 Task: Create a due date automation trigger when advanced on, on the wednesday of the week before a card is due add dates due in more than 1 working days at 11:00 AM.
Action: Mouse moved to (1014, 120)
Screenshot: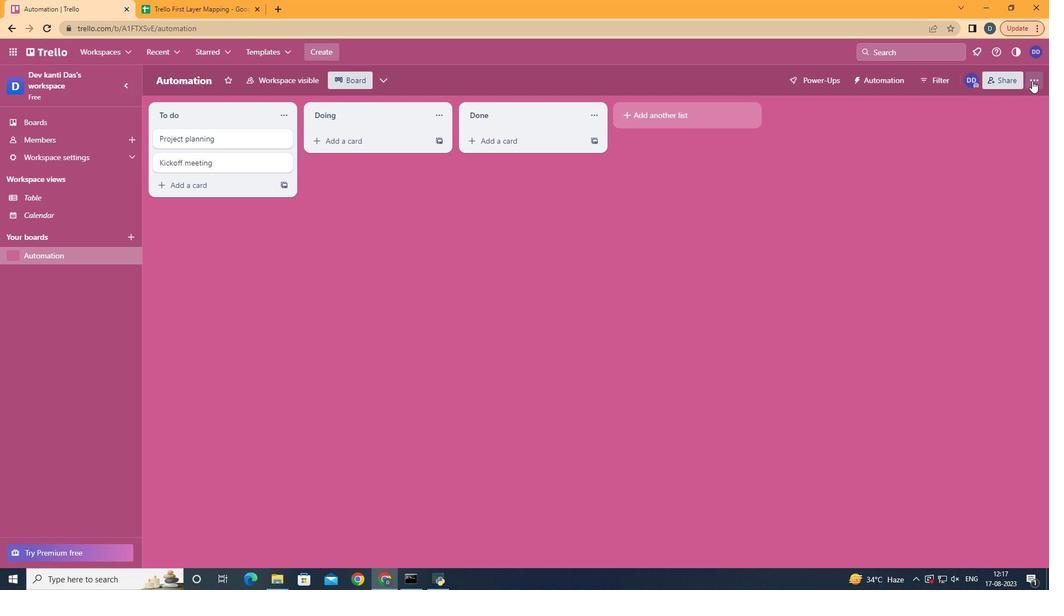 
Action: Mouse pressed left at (1014, 120)
Screenshot: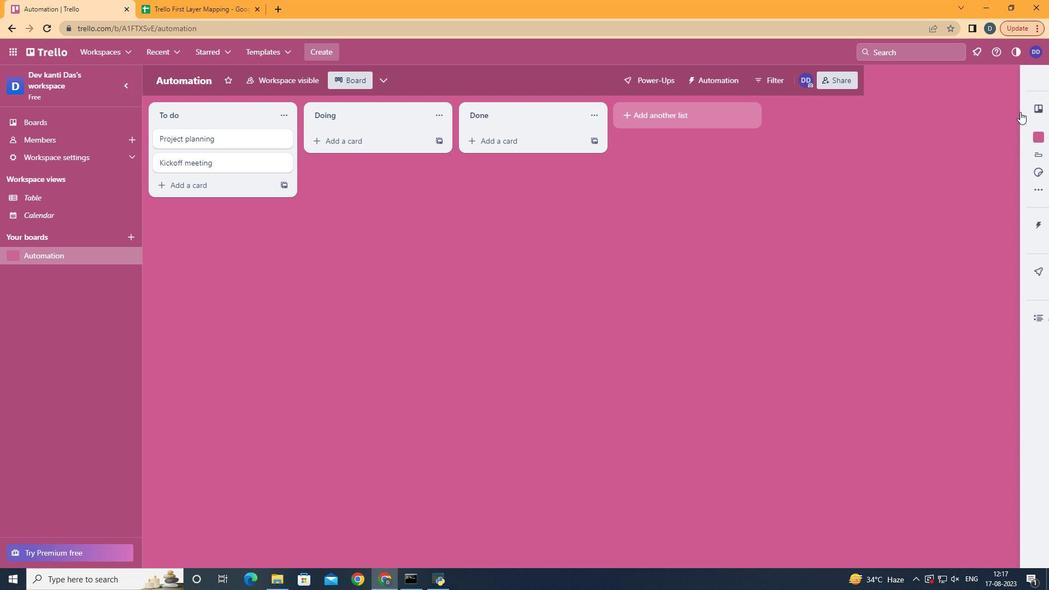 
Action: Mouse moved to (955, 244)
Screenshot: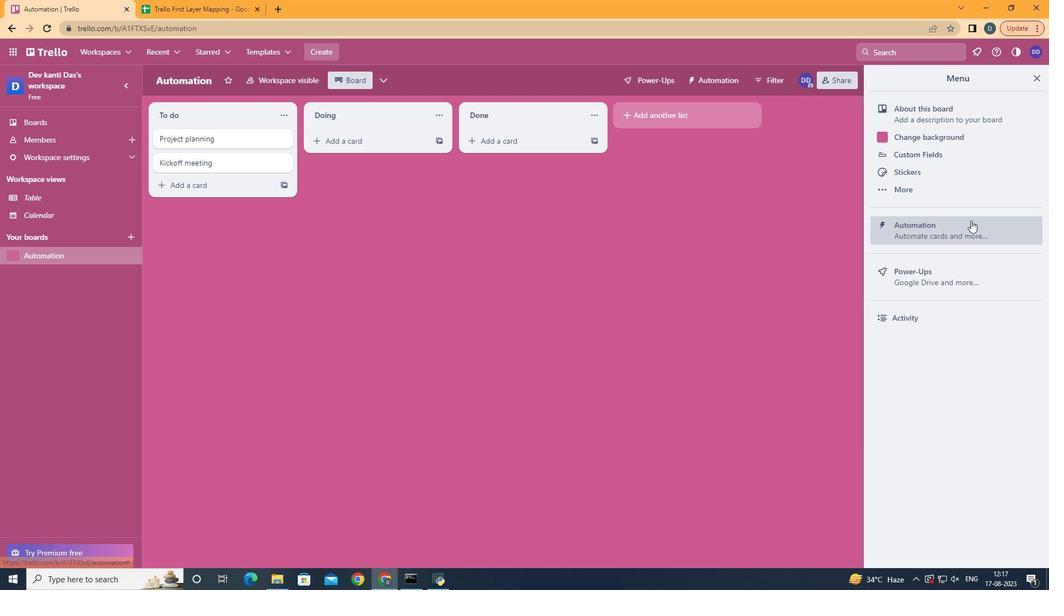 
Action: Mouse pressed left at (955, 244)
Screenshot: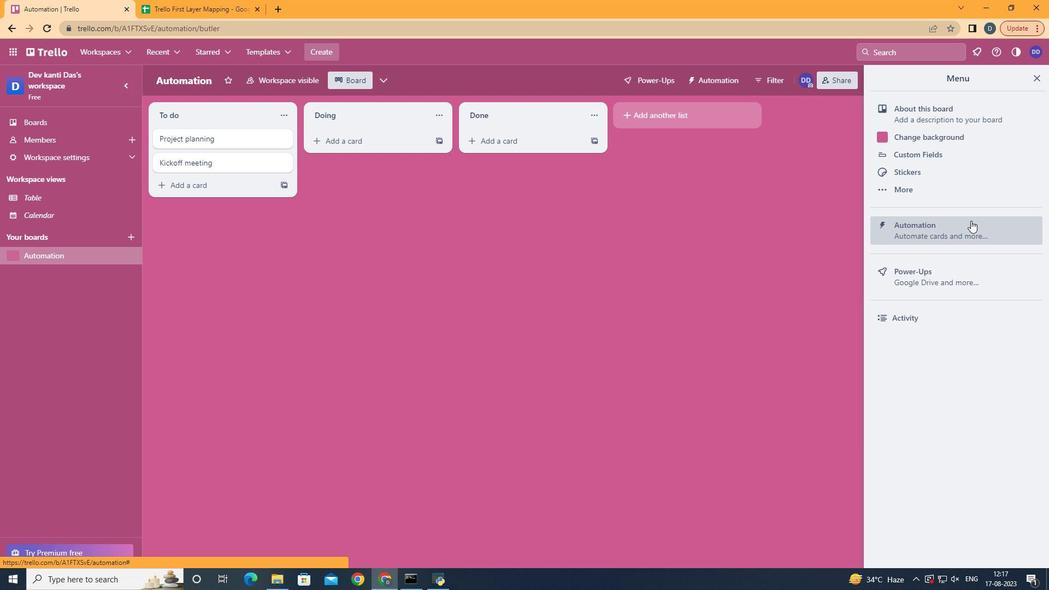 
Action: Mouse moved to (219, 254)
Screenshot: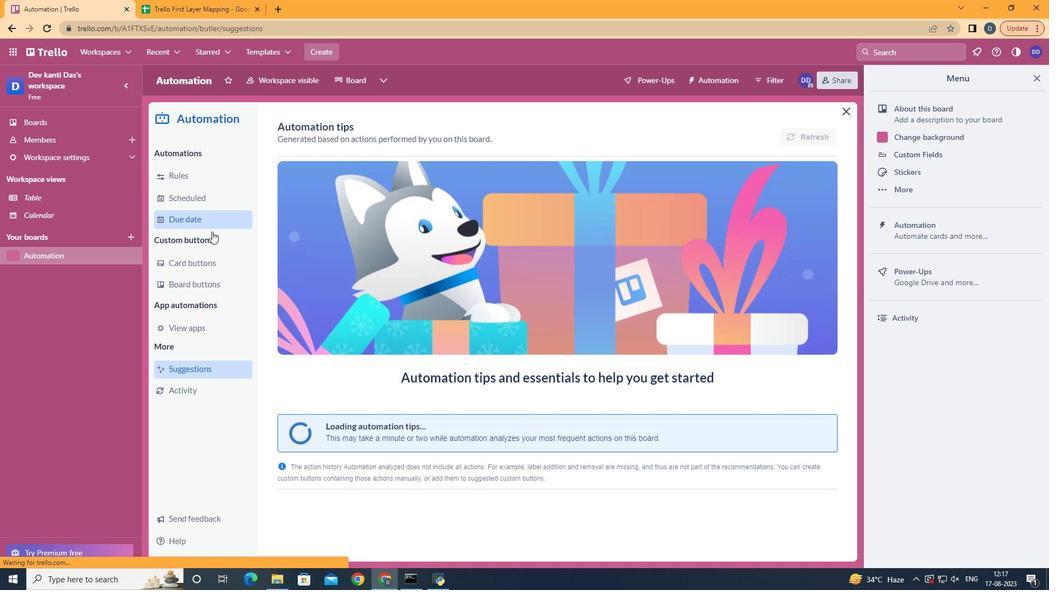 
Action: Mouse pressed left at (219, 254)
Screenshot: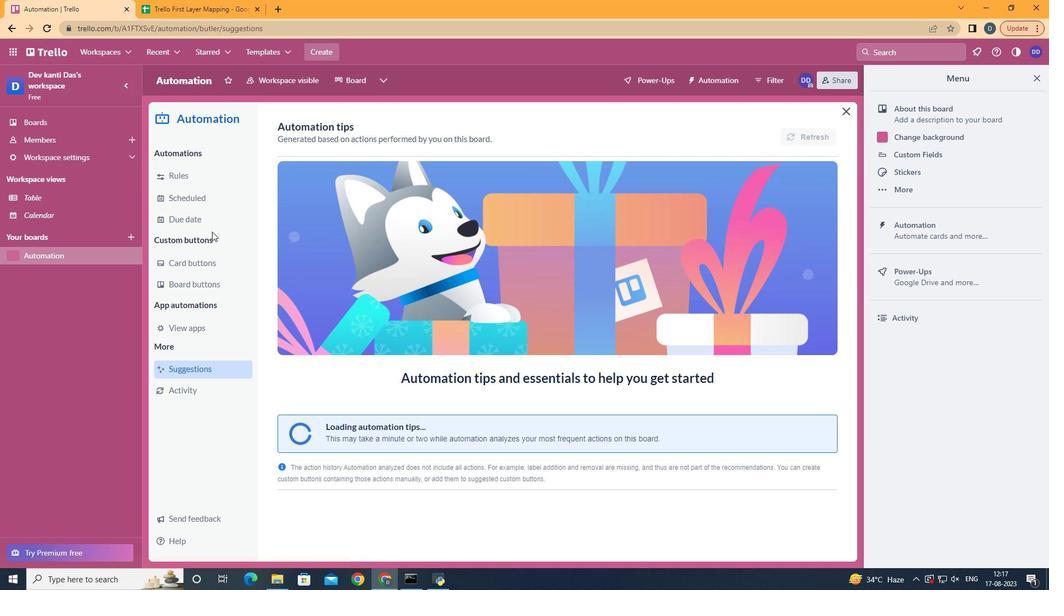 
Action: Mouse moved to (219, 247)
Screenshot: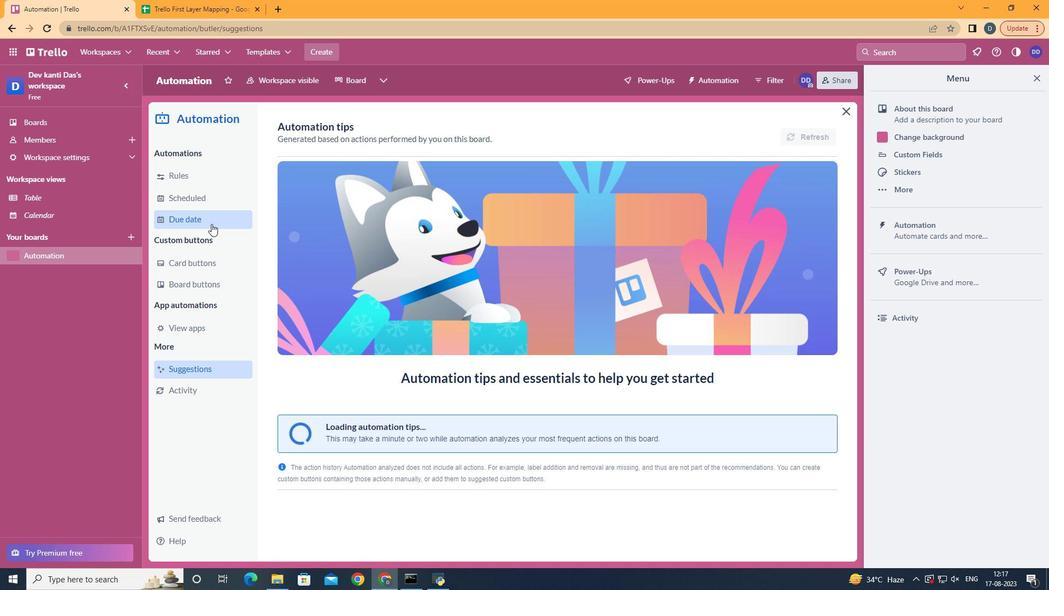 
Action: Mouse pressed left at (219, 247)
Screenshot: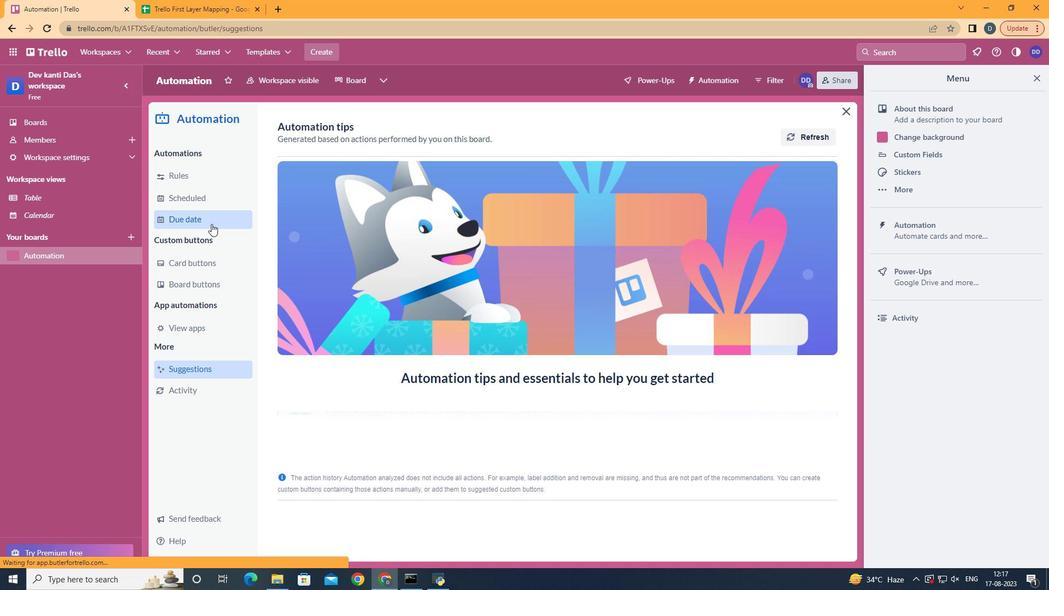 
Action: Mouse moved to (748, 170)
Screenshot: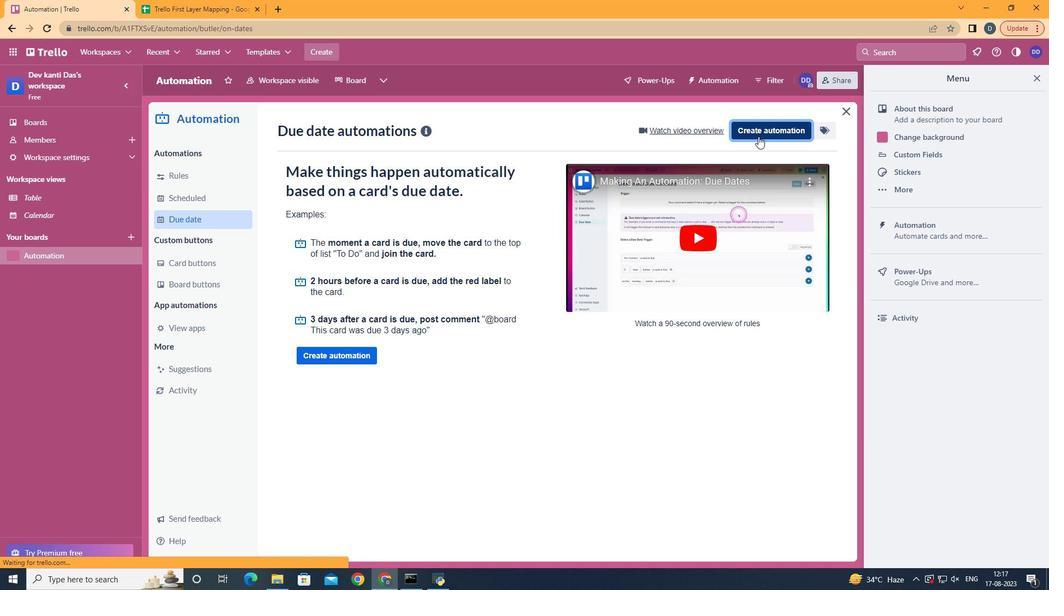 
Action: Mouse pressed left at (748, 170)
Screenshot: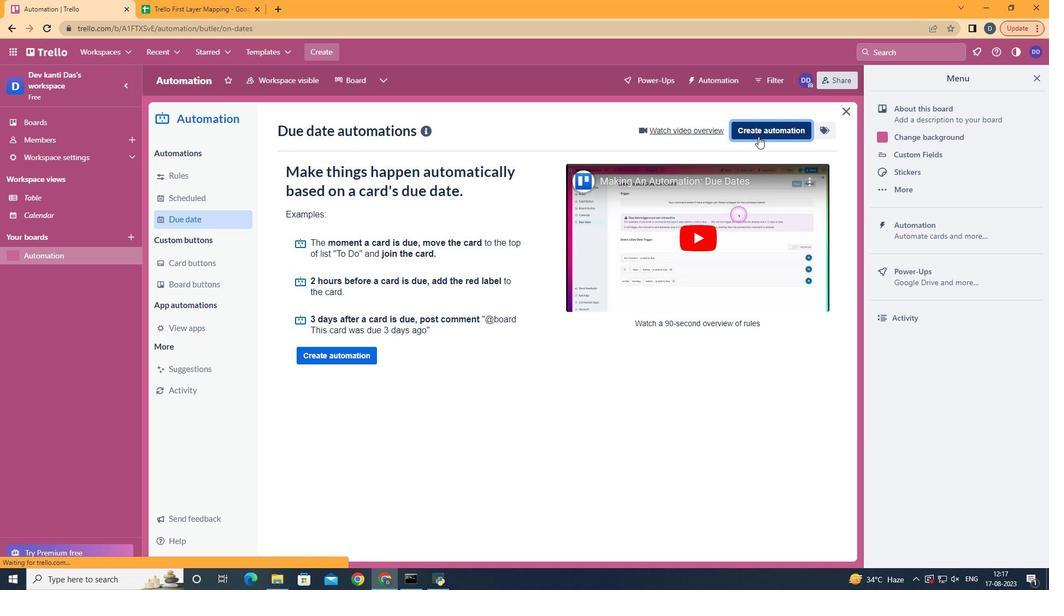 
Action: Mouse moved to (631, 262)
Screenshot: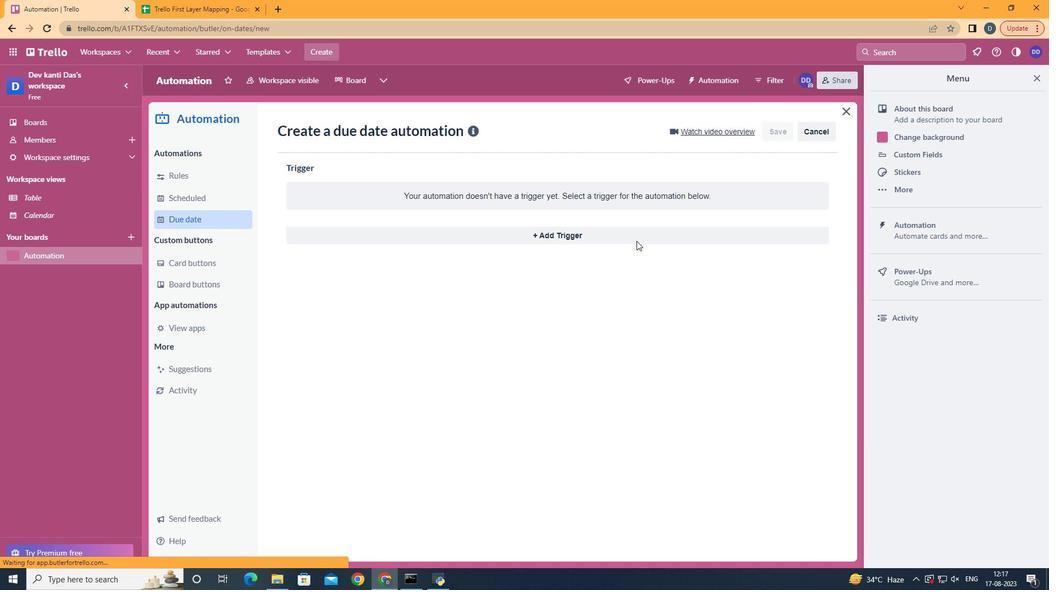 
Action: Mouse pressed left at (631, 262)
Screenshot: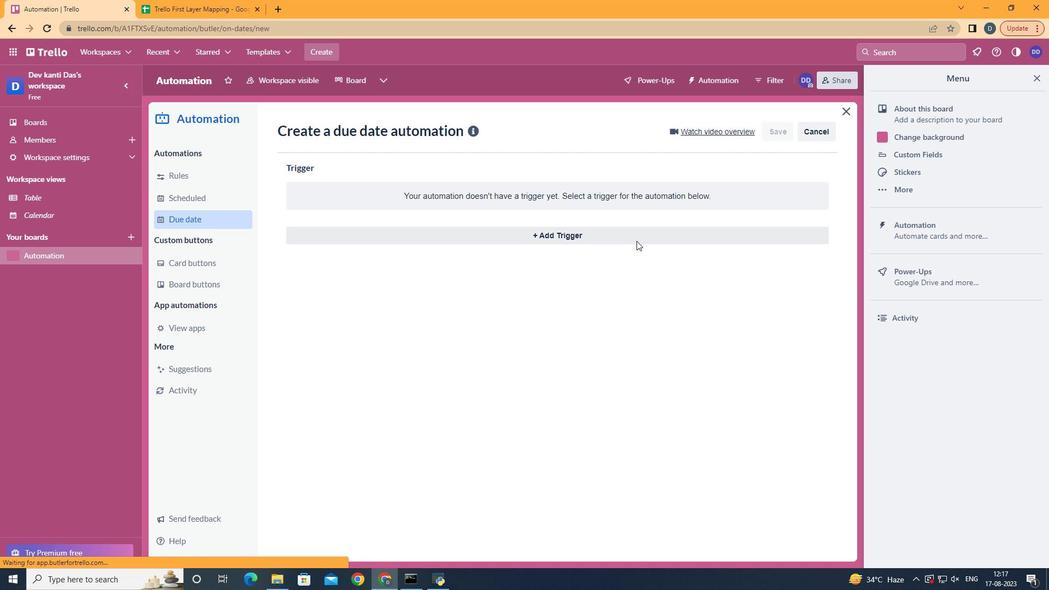 
Action: Mouse moved to (366, 336)
Screenshot: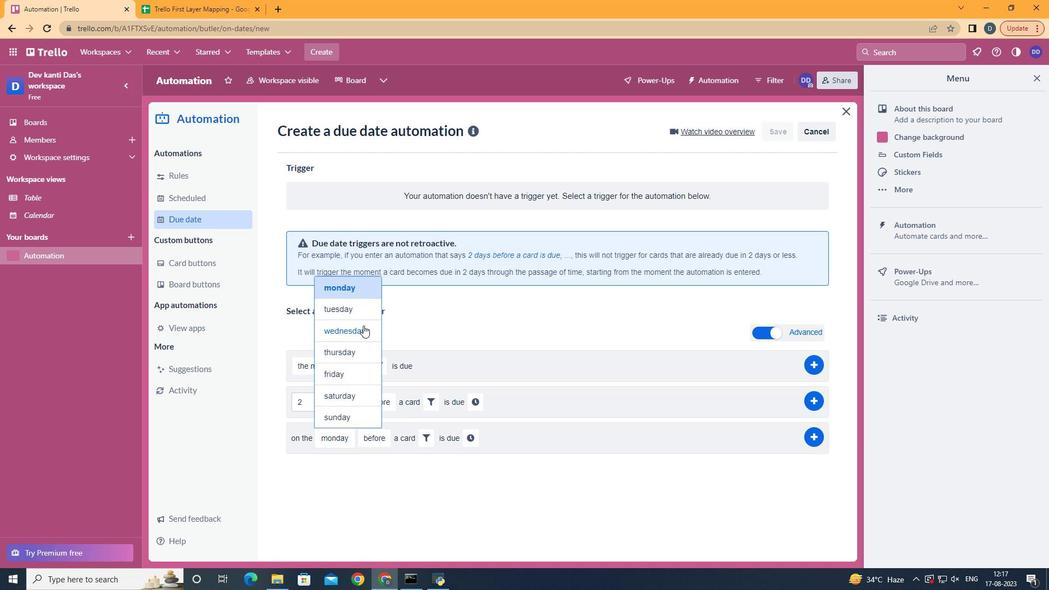 
Action: Mouse pressed left at (366, 336)
Screenshot: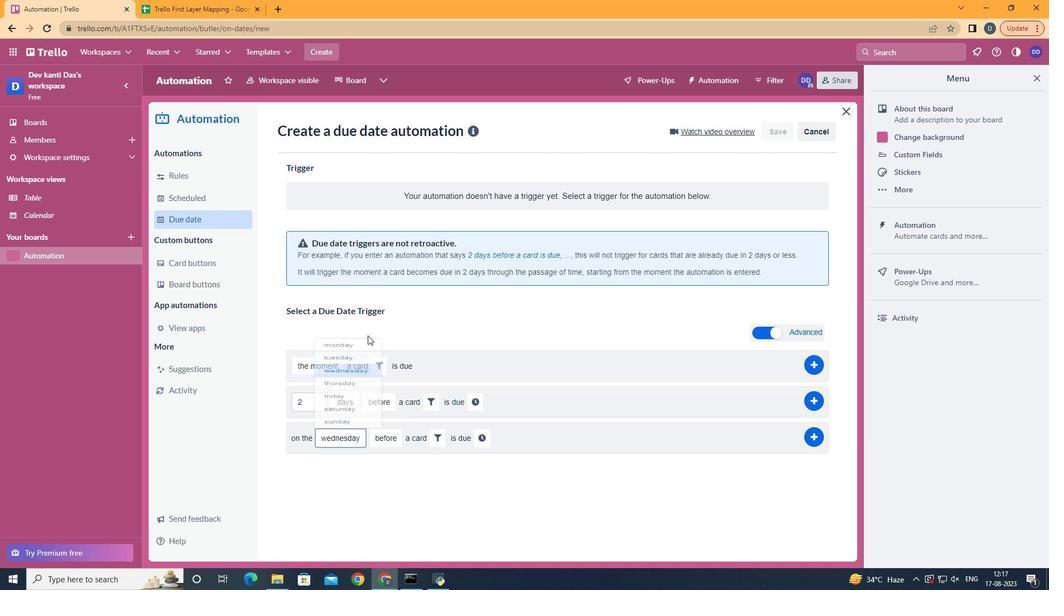 
Action: Mouse moved to (409, 511)
Screenshot: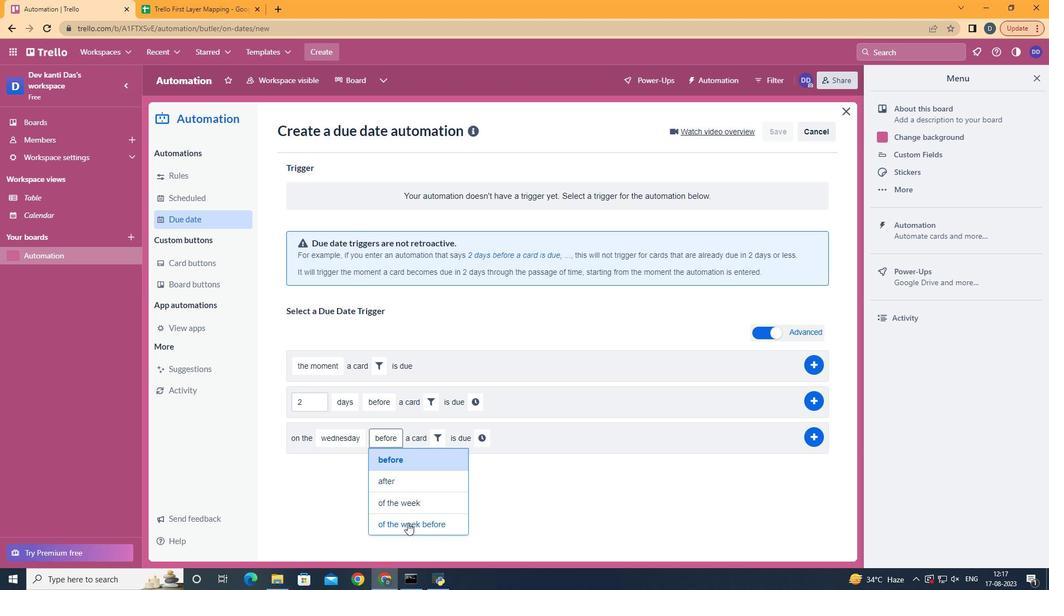 
Action: Mouse pressed left at (409, 511)
Screenshot: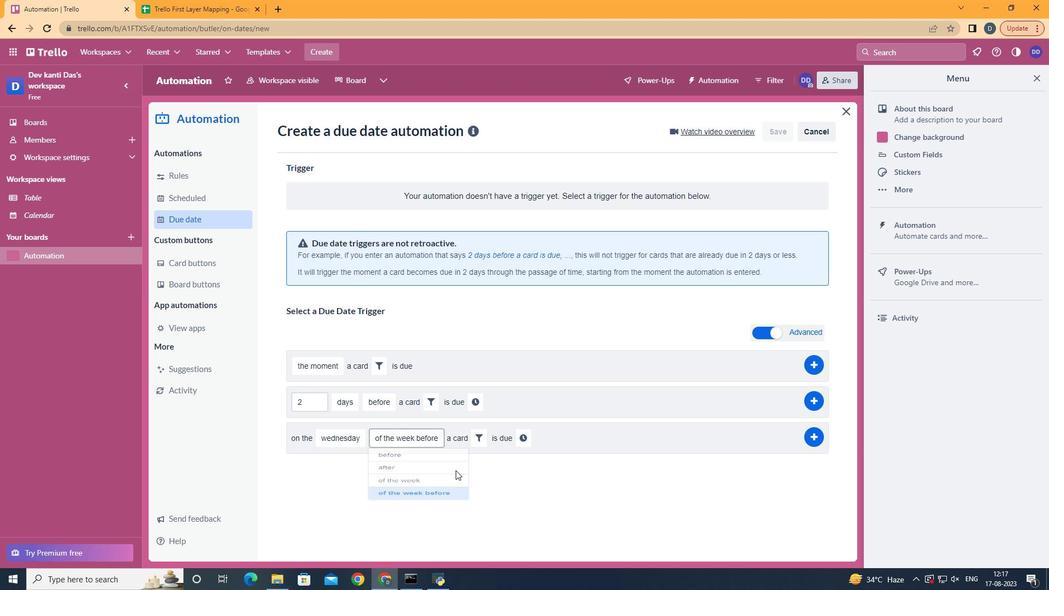 
Action: Mouse moved to (480, 433)
Screenshot: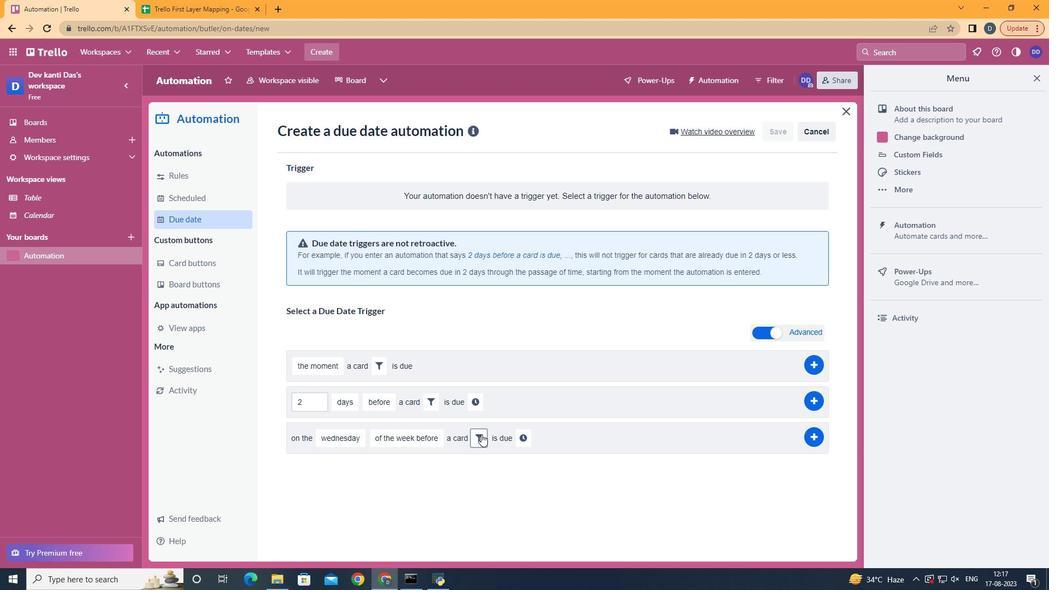 
Action: Mouse pressed left at (480, 433)
Screenshot: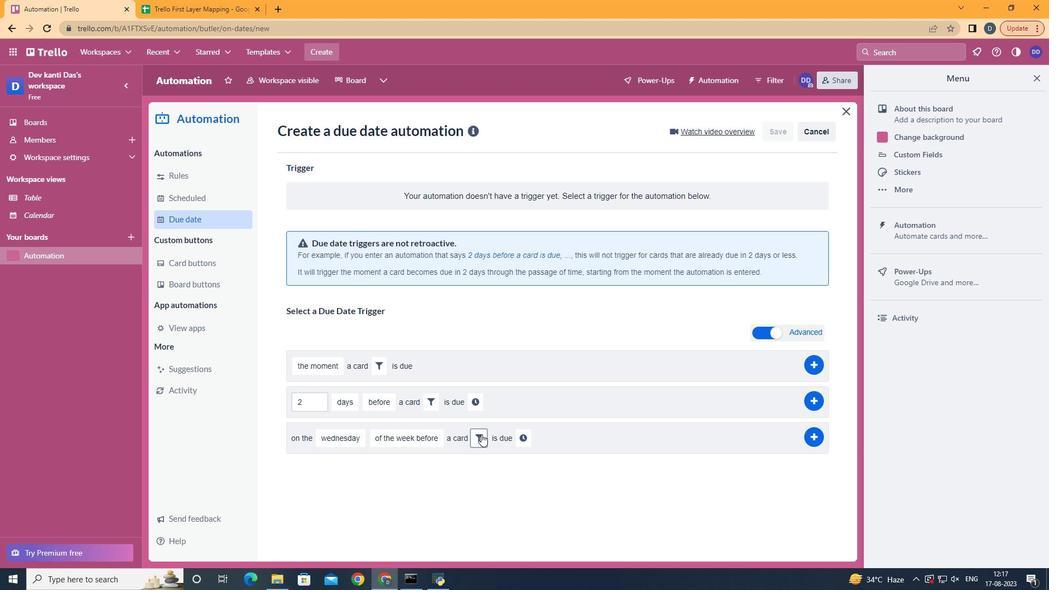 
Action: Mouse moved to (531, 469)
Screenshot: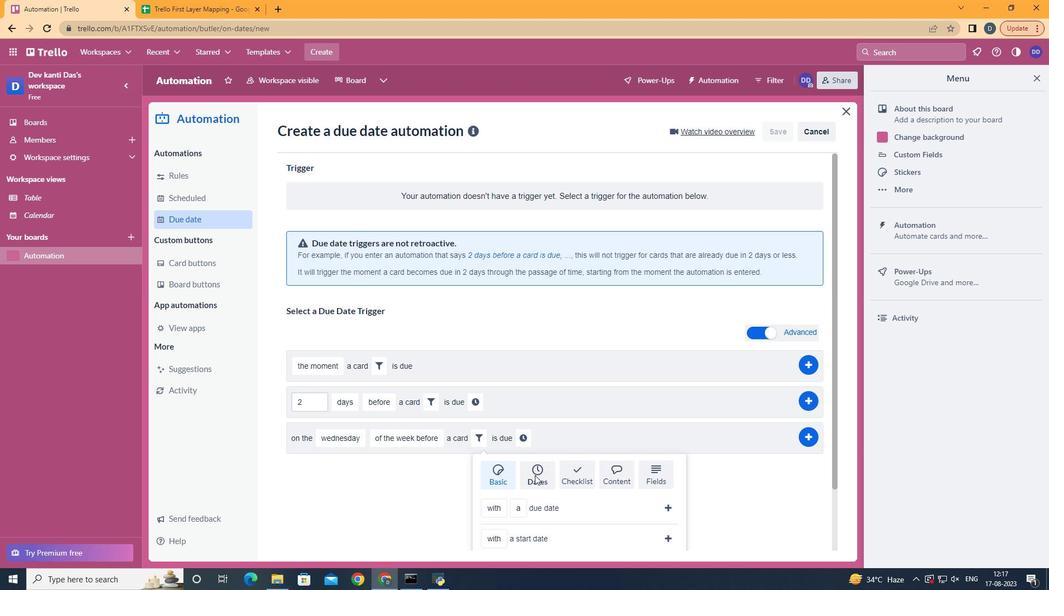
Action: Mouse pressed left at (531, 469)
Screenshot: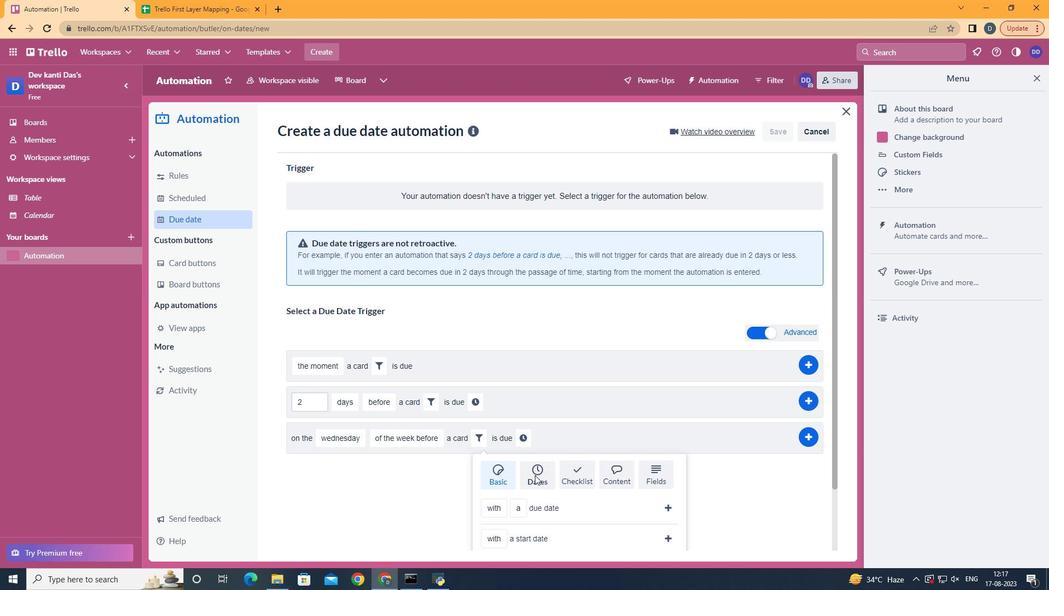 
Action: Mouse moved to (533, 469)
Screenshot: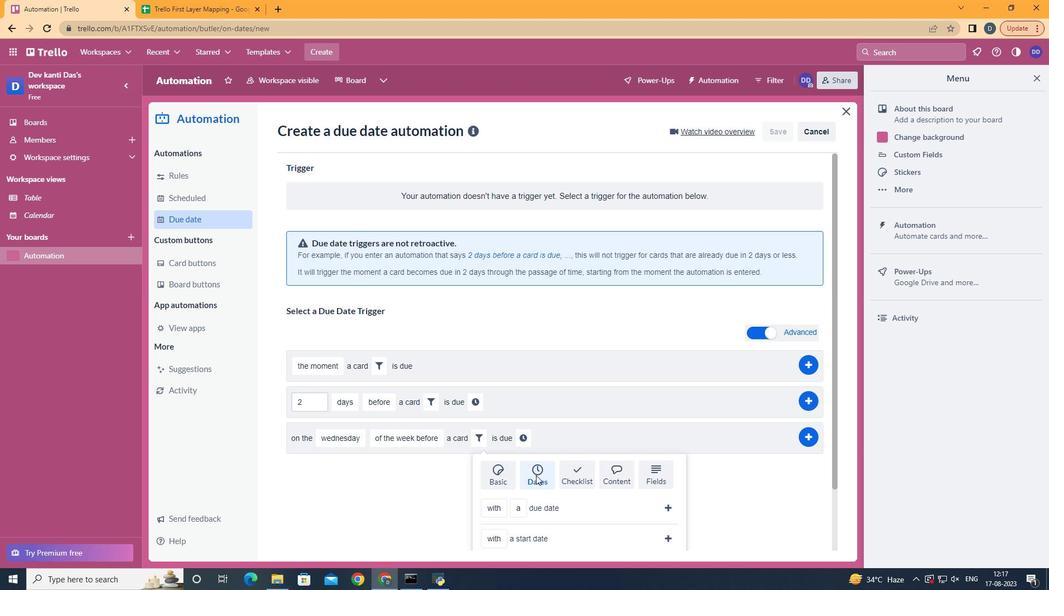 
Action: Mouse scrolled (533, 468) with delta (0, 0)
Screenshot: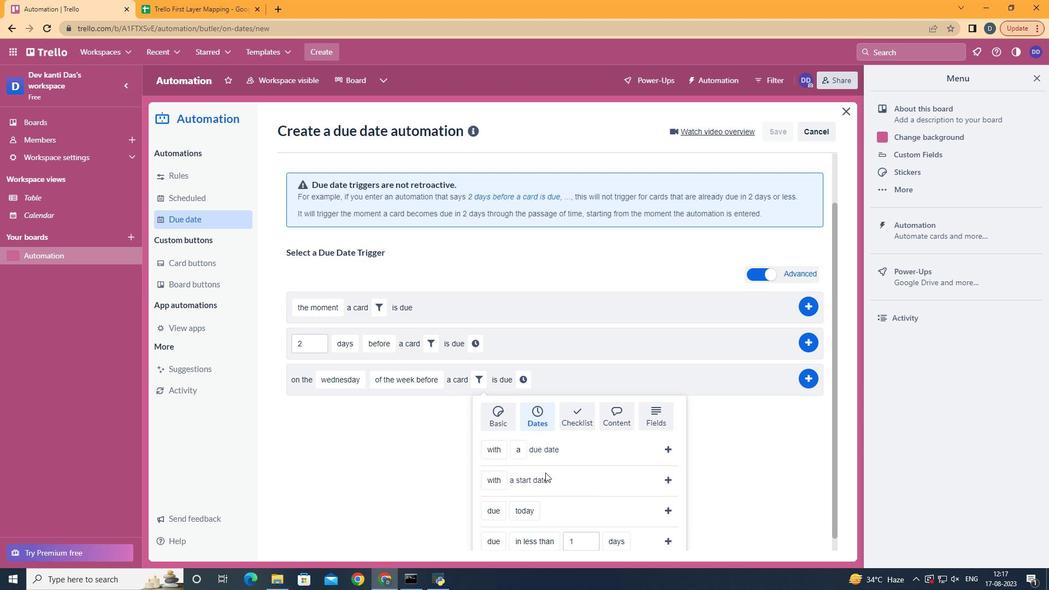 
Action: Mouse scrolled (533, 468) with delta (0, 0)
Screenshot: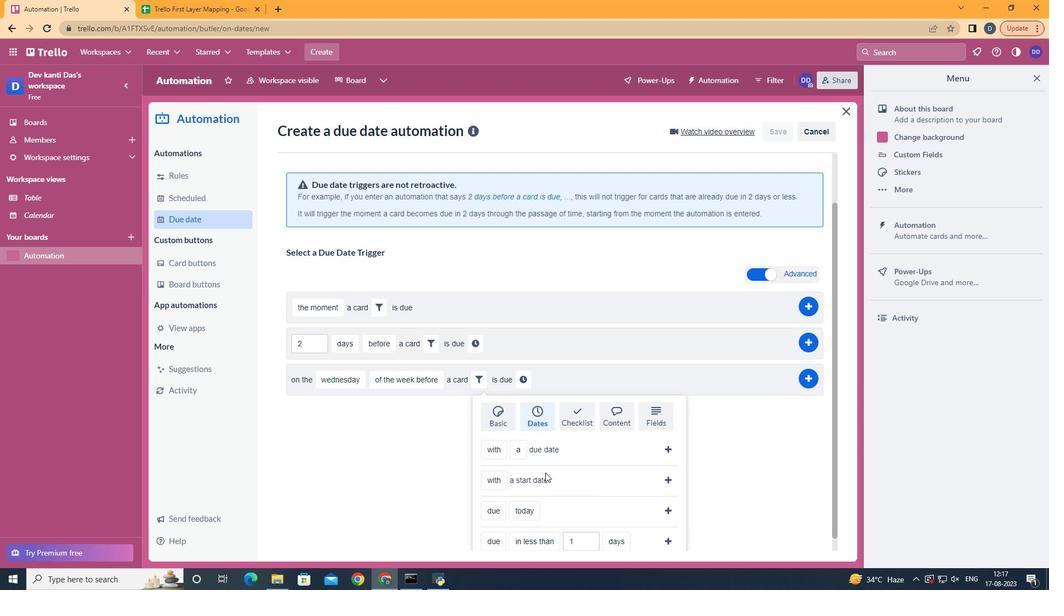 
Action: Mouse scrolled (533, 468) with delta (0, 0)
Screenshot: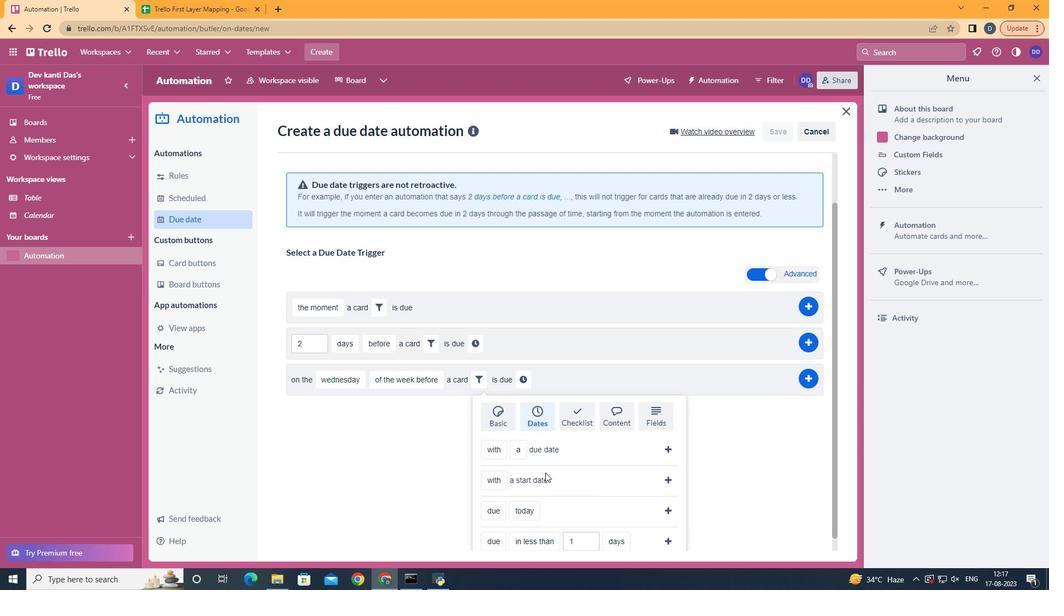 
Action: Mouse scrolled (533, 468) with delta (0, 0)
Screenshot: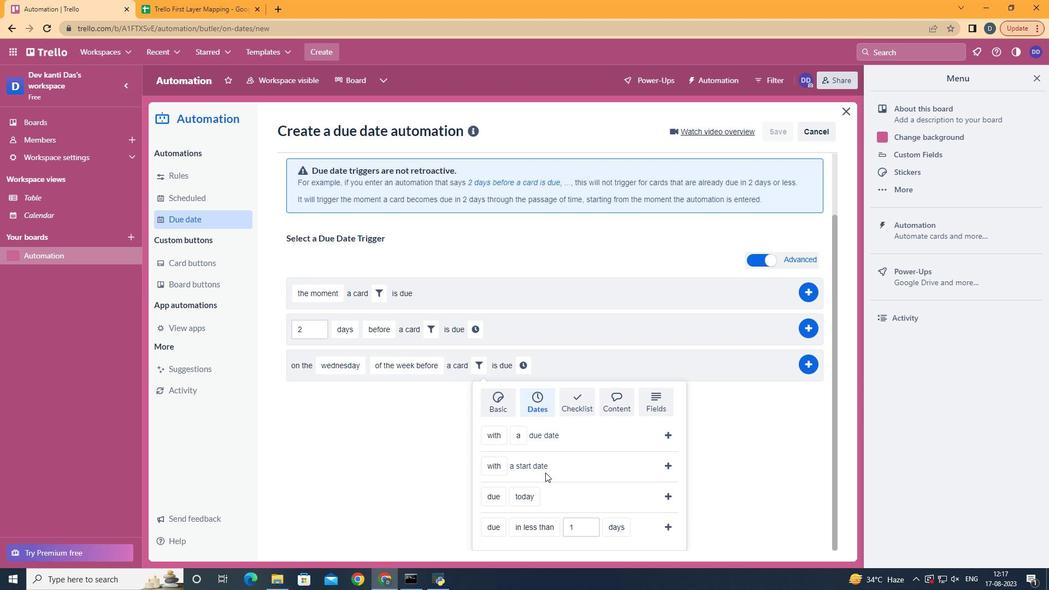 
Action: Mouse scrolled (533, 468) with delta (0, 0)
Screenshot: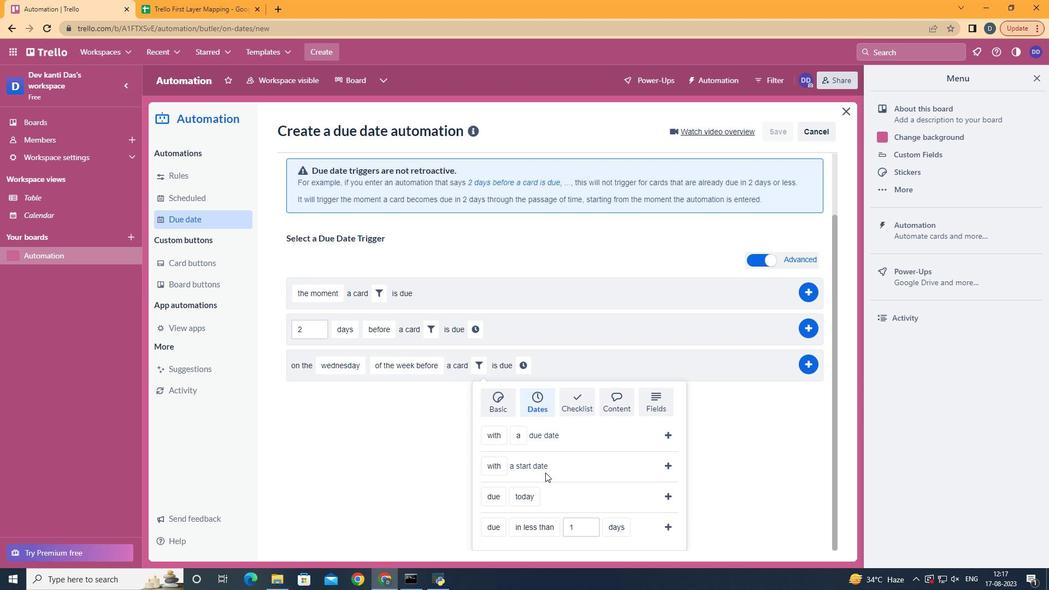 
Action: Mouse moved to (552, 456)
Screenshot: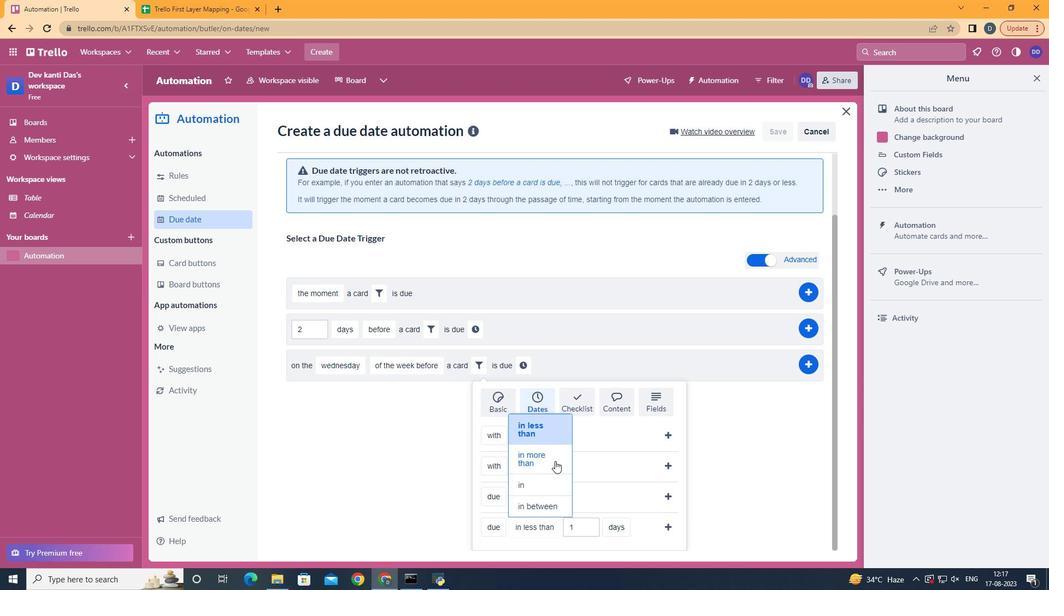 
Action: Mouse pressed left at (552, 456)
Screenshot: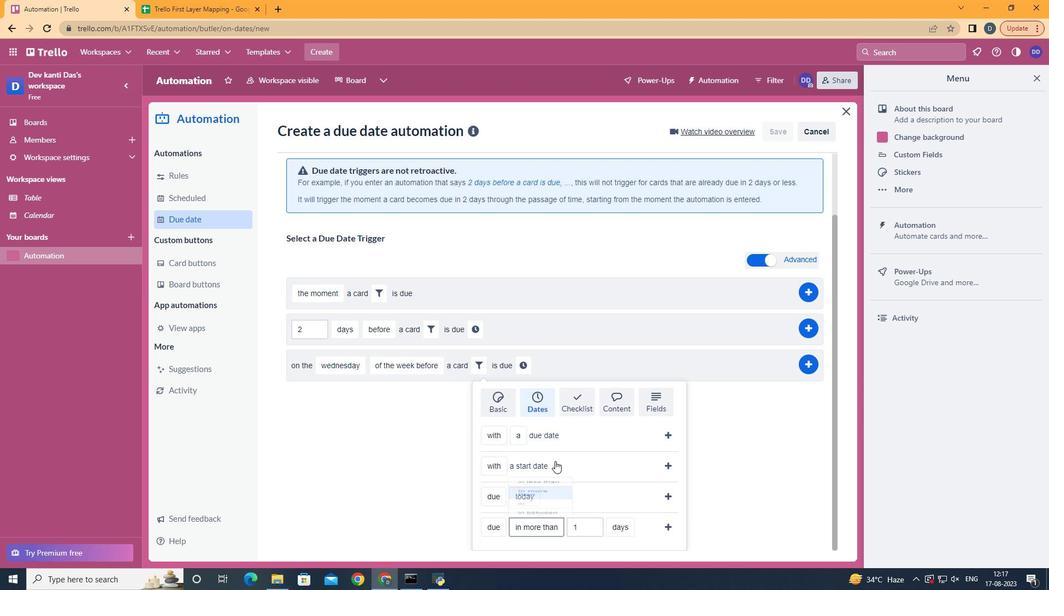 
Action: Mouse moved to (618, 499)
Screenshot: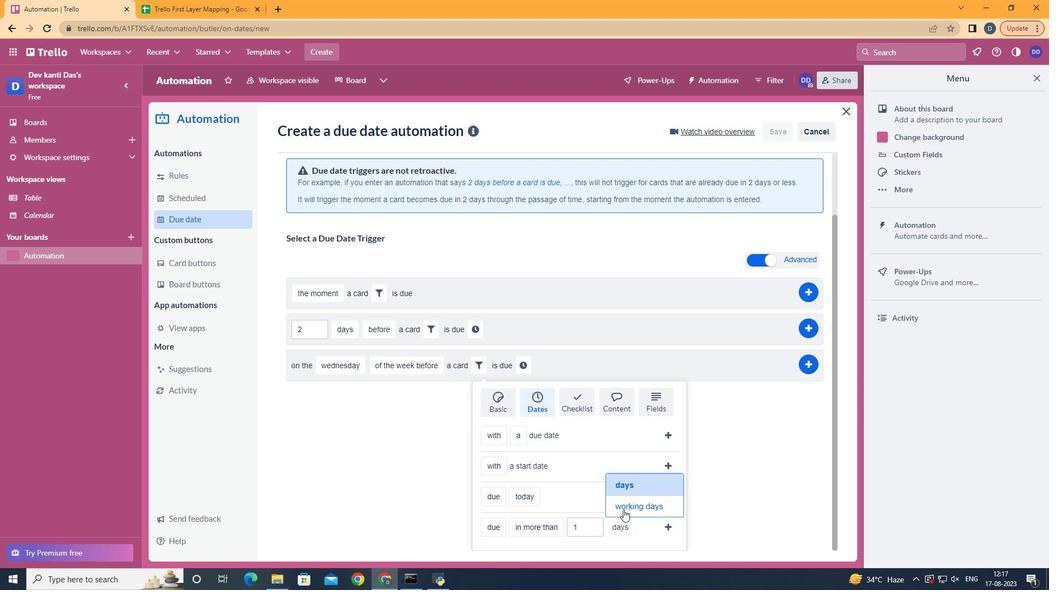 
Action: Mouse pressed left at (618, 499)
Screenshot: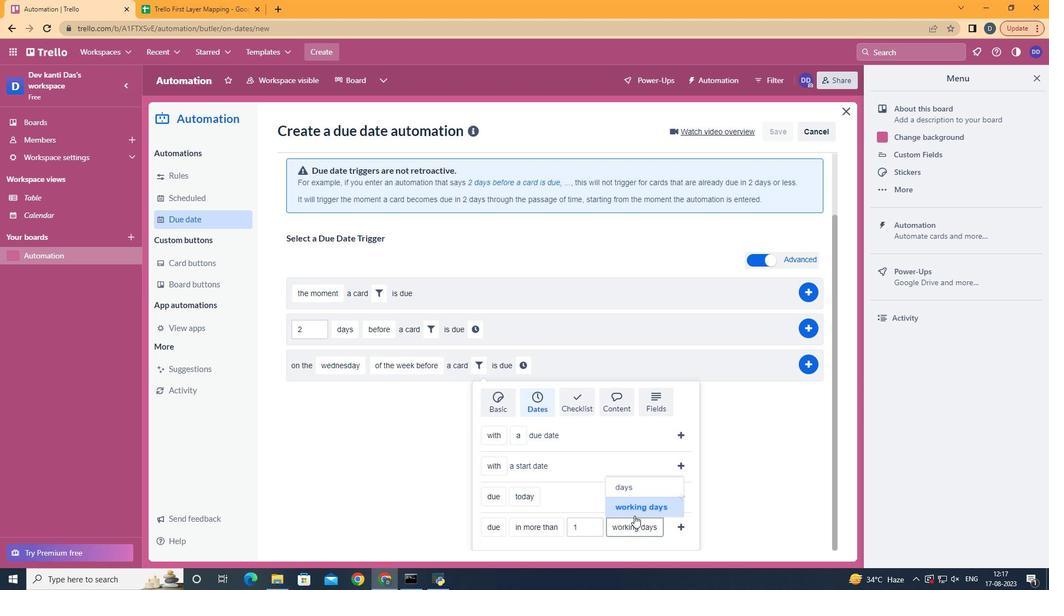 
Action: Mouse moved to (669, 513)
Screenshot: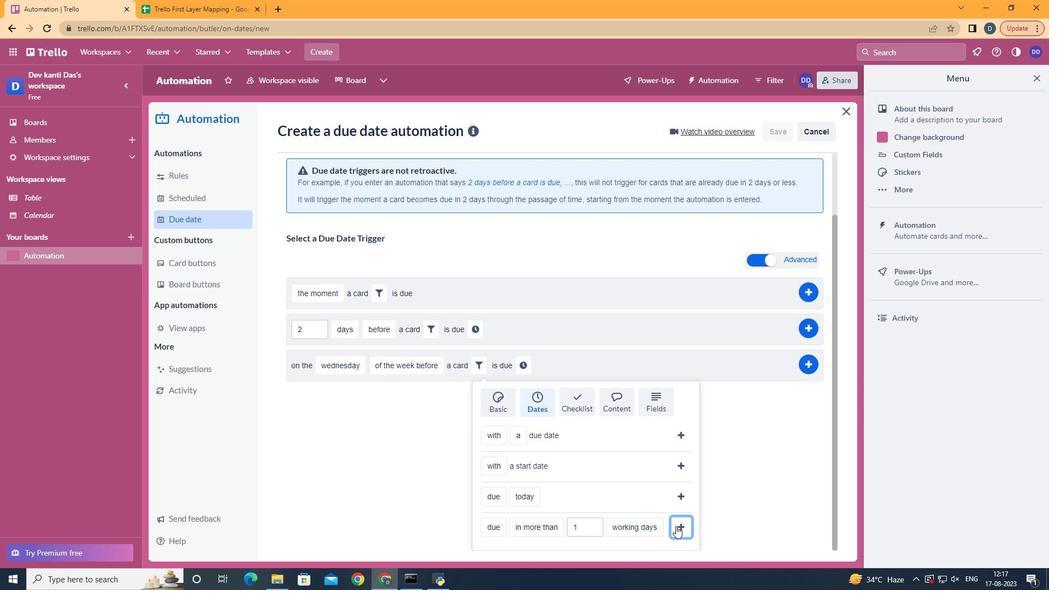 
Action: Mouse pressed left at (669, 513)
Screenshot: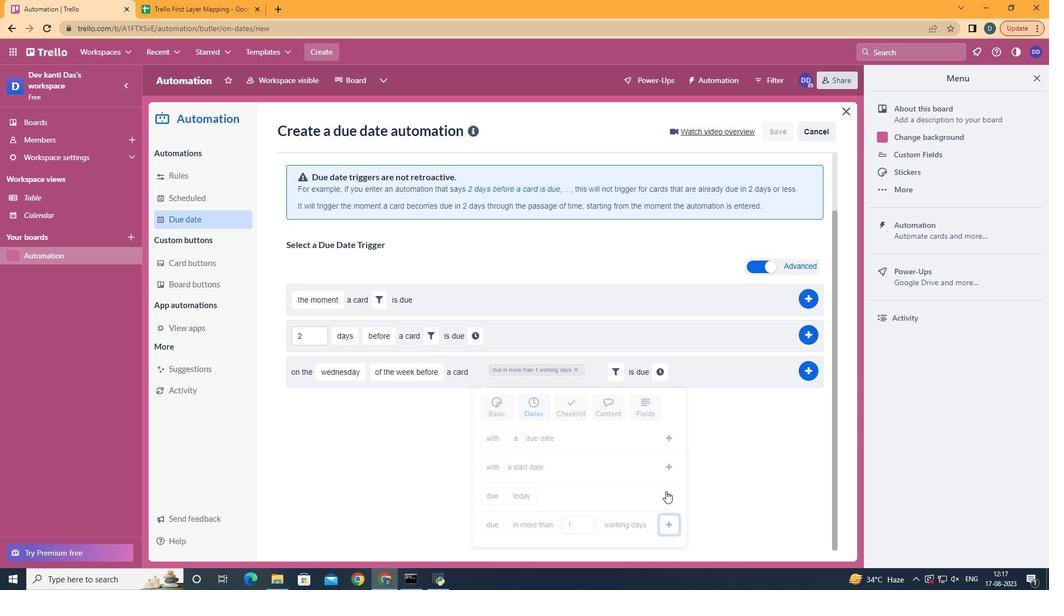 
Action: Mouse moved to (645, 431)
Screenshot: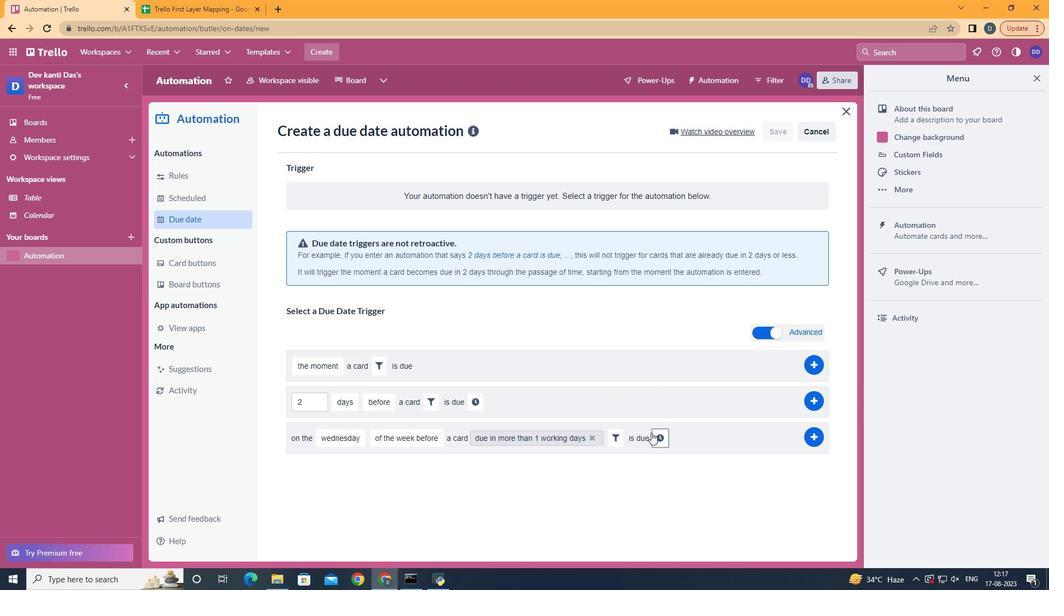 
Action: Mouse pressed left at (645, 431)
Screenshot: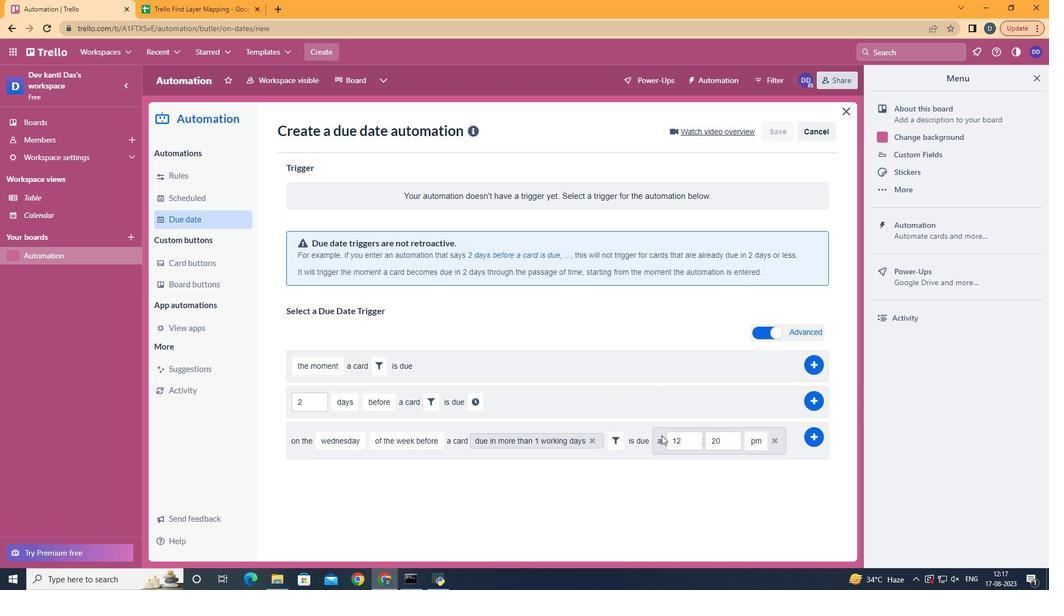 
Action: Mouse moved to (655, 434)
Screenshot: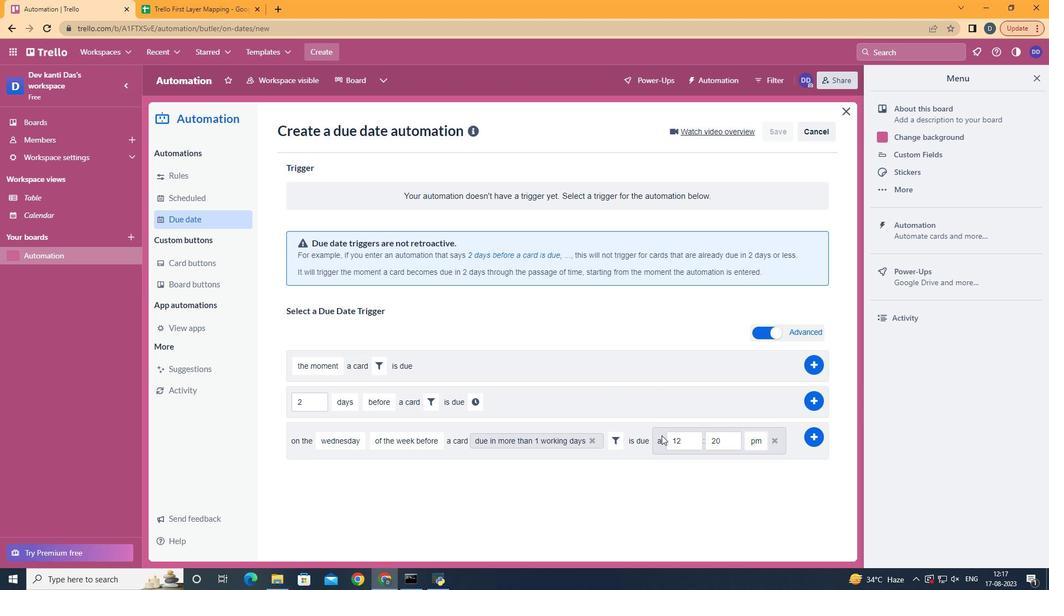 
Action: Mouse pressed left at (655, 434)
Screenshot: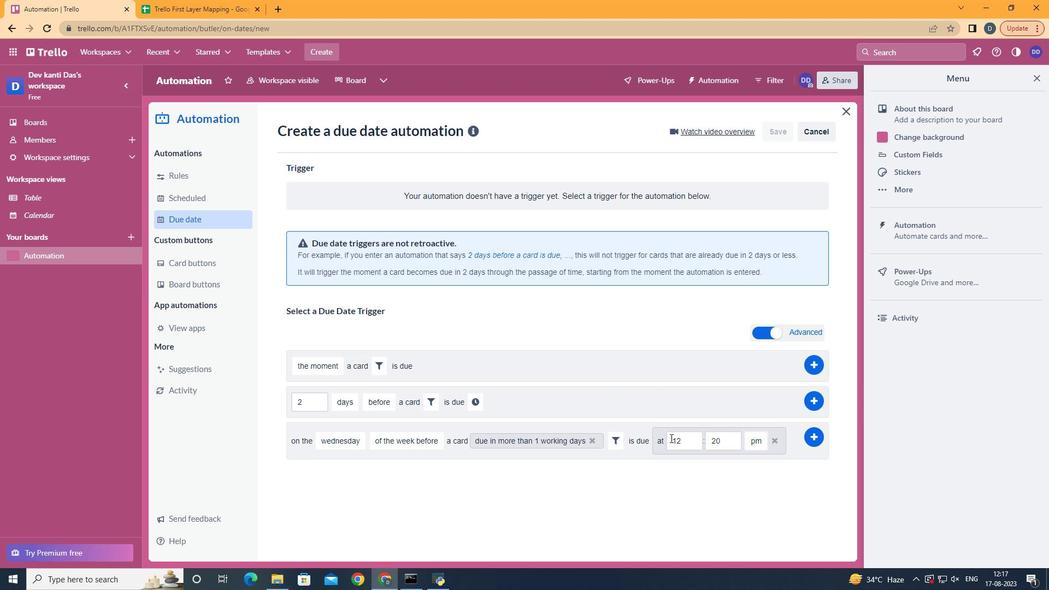 
Action: Mouse moved to (684, 437)
Screenshot: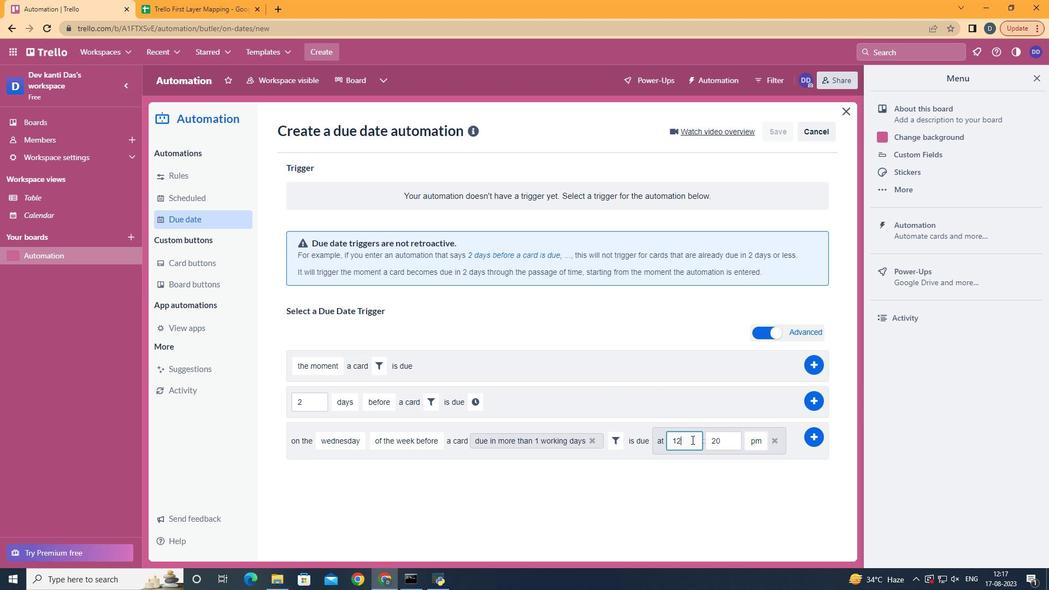 
Action: Mouse pressed left at (684, 437)
Screenshot: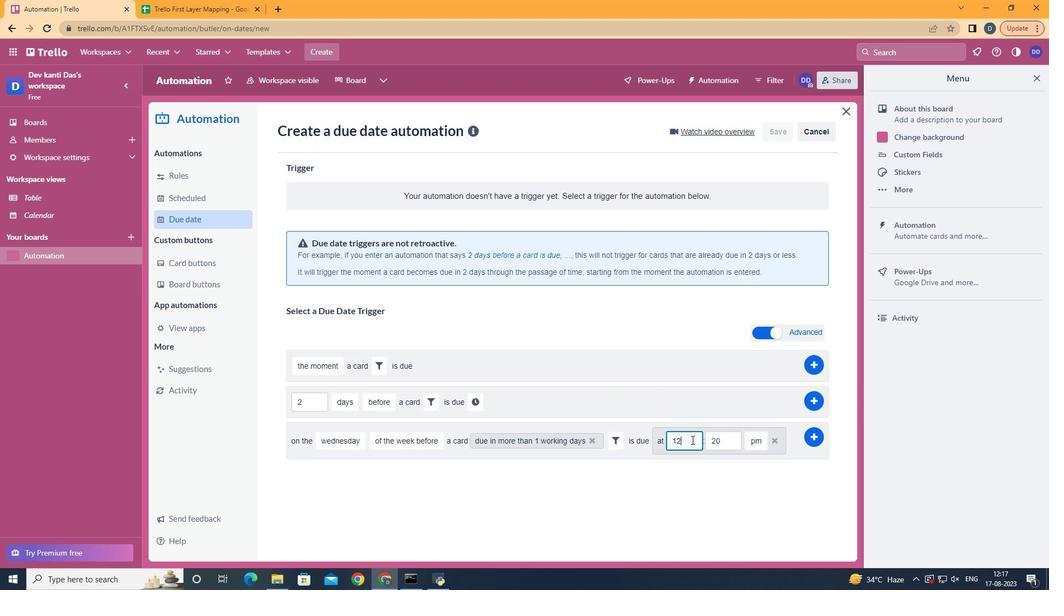 
Action: Key pressed <Key.backspace>1
Screenshot: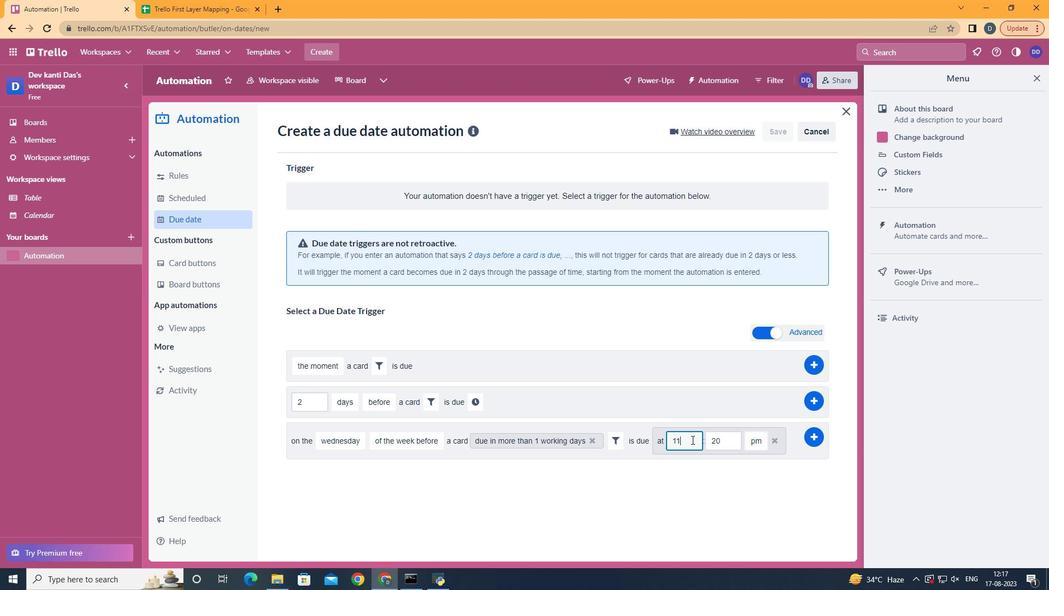 
Action: Mouse moved to (720, 438)
Screenshot: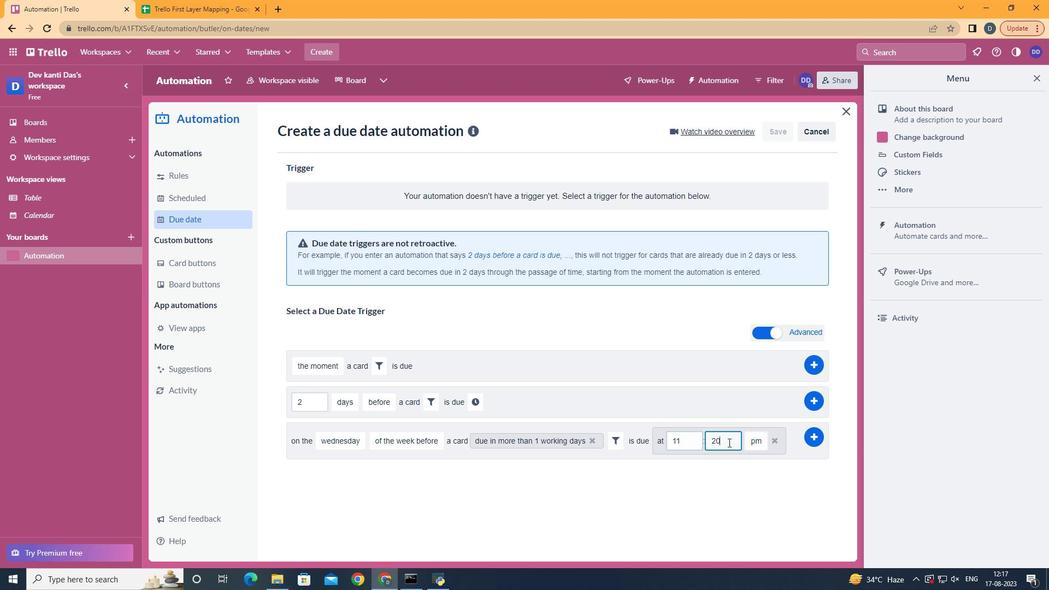 
Action: Mouse pressed left at (720, 438)
Screenshot: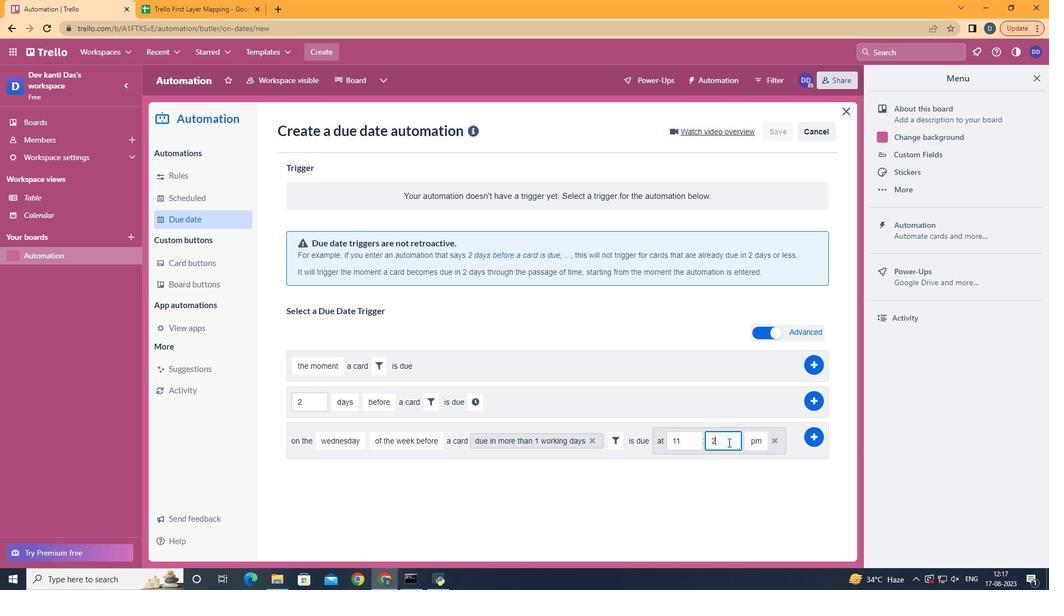 
Action: Key pressed <Key.backspace>
Screenshot: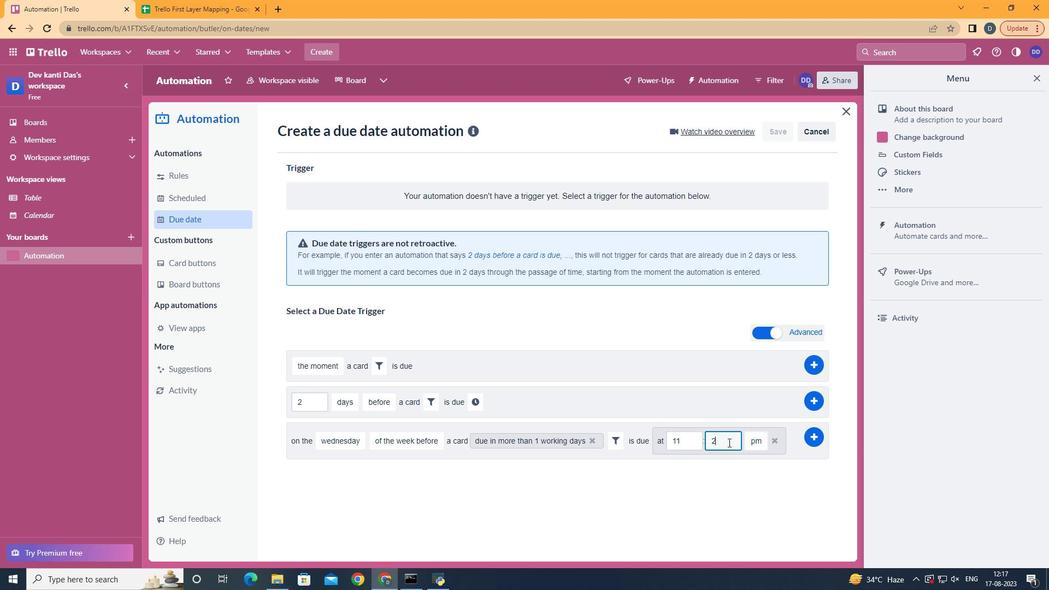 
Action: Mouse moved to (719, 440)
Screenshot: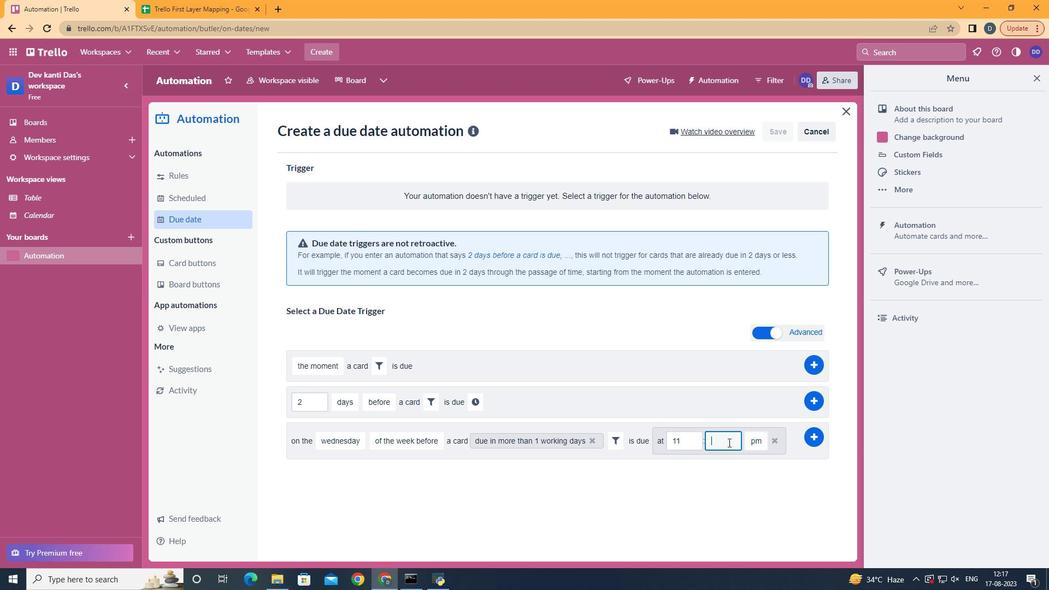 
Action: Key pressed <Key.backspace>0
Screenshot: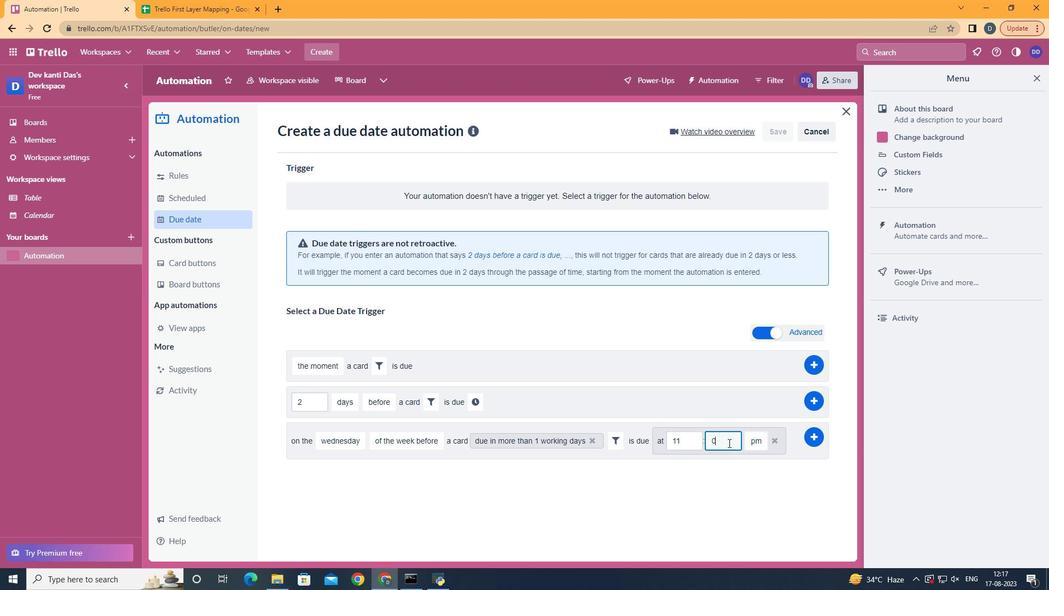 
Action: Mouse moved to (719, 440)
Screenshot: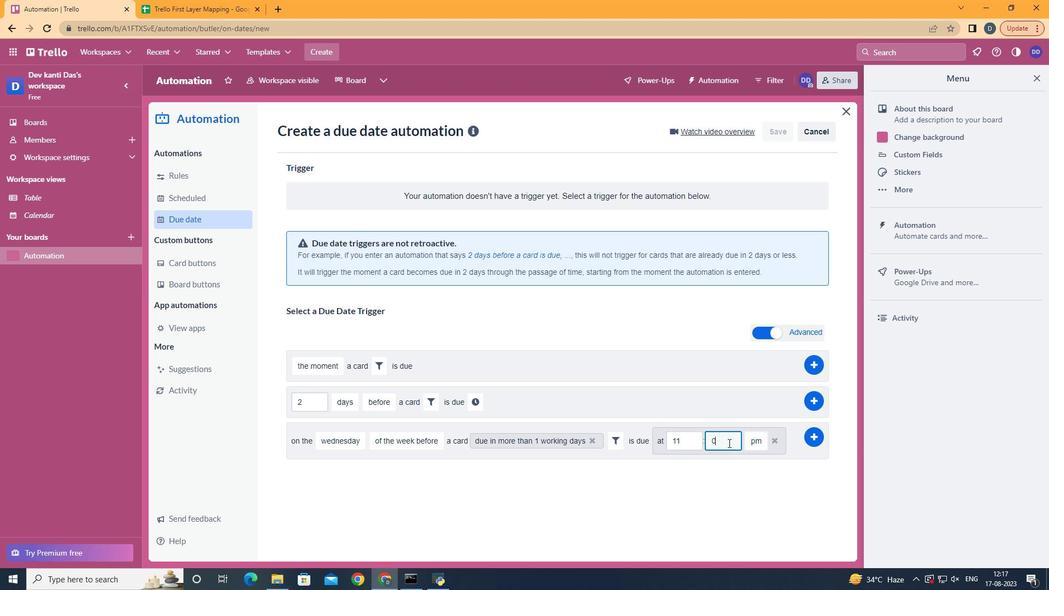 
Action: Key pressed 0
Screenshot: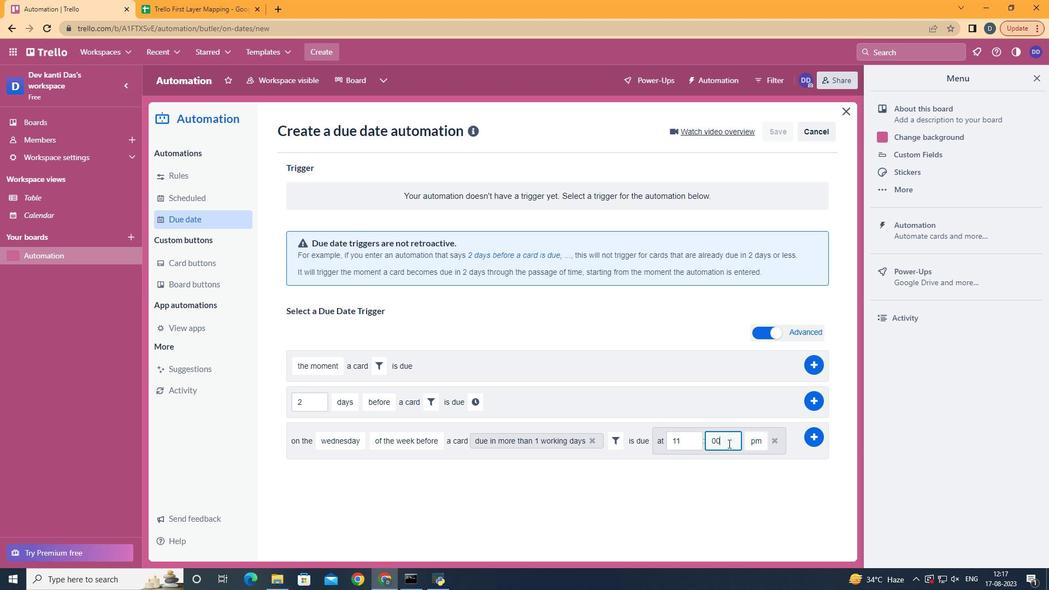 
Action: Mouse moved to (750, 457)
Screenshot: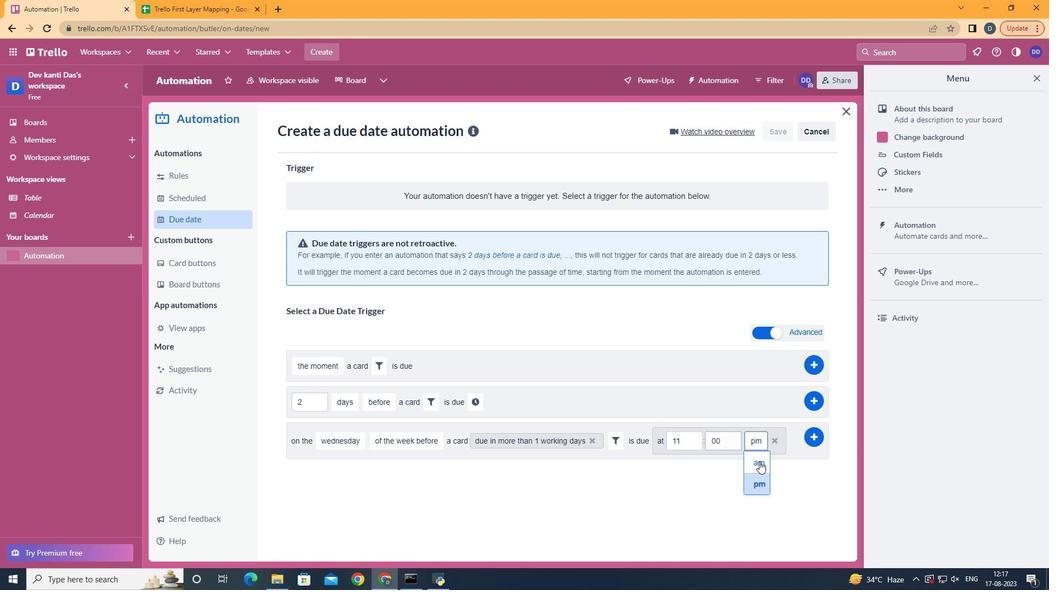 
Action: Mouse pressed left at (750, 457)
Screenshot: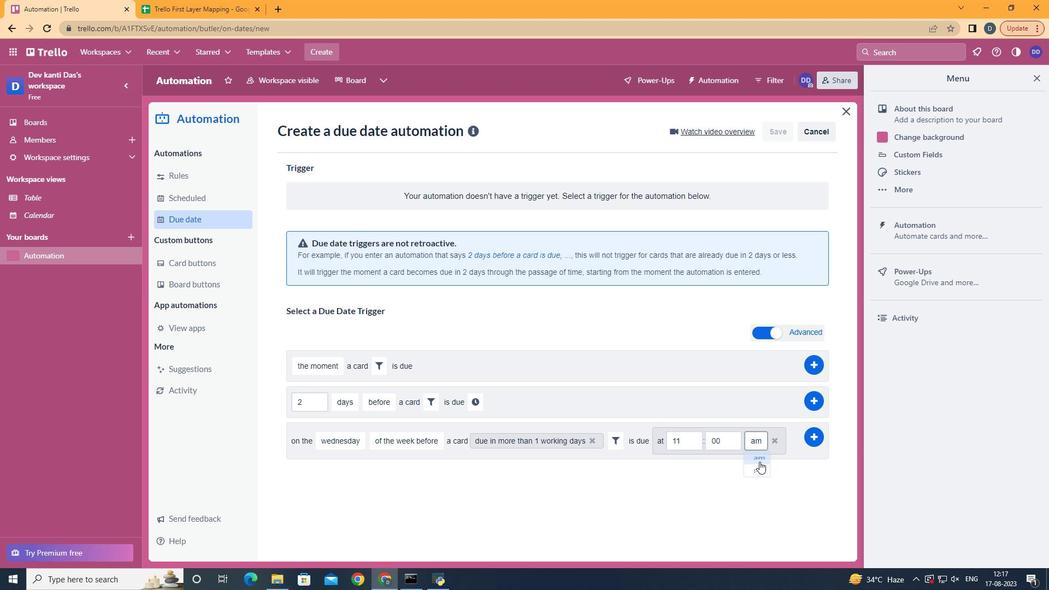 
Action: Mouse moved to (800, 440)
Screenshot: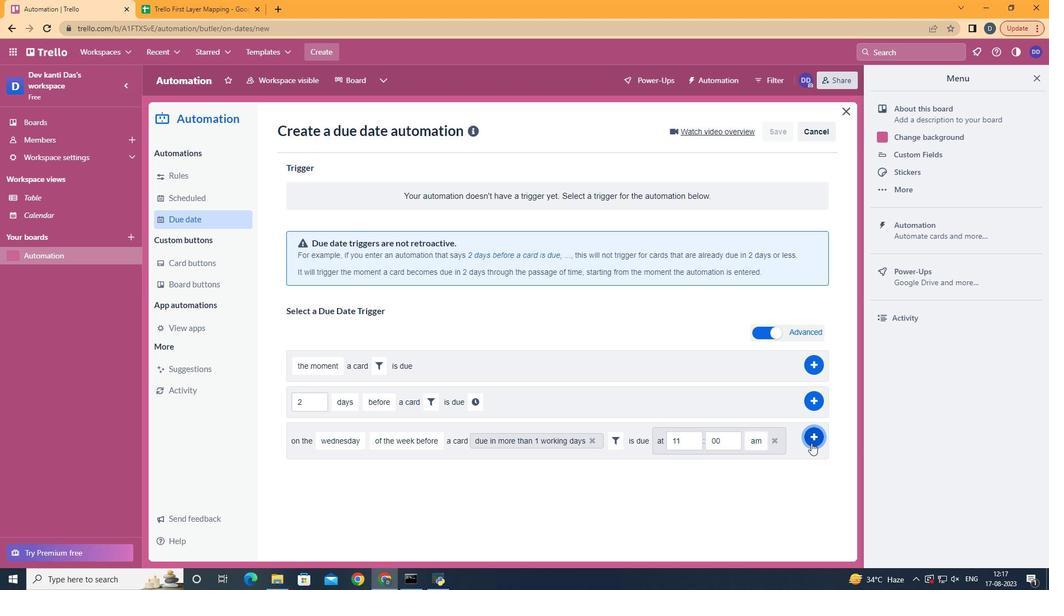 
Action: Mouse pressed left at (800, 440)
Screenshot: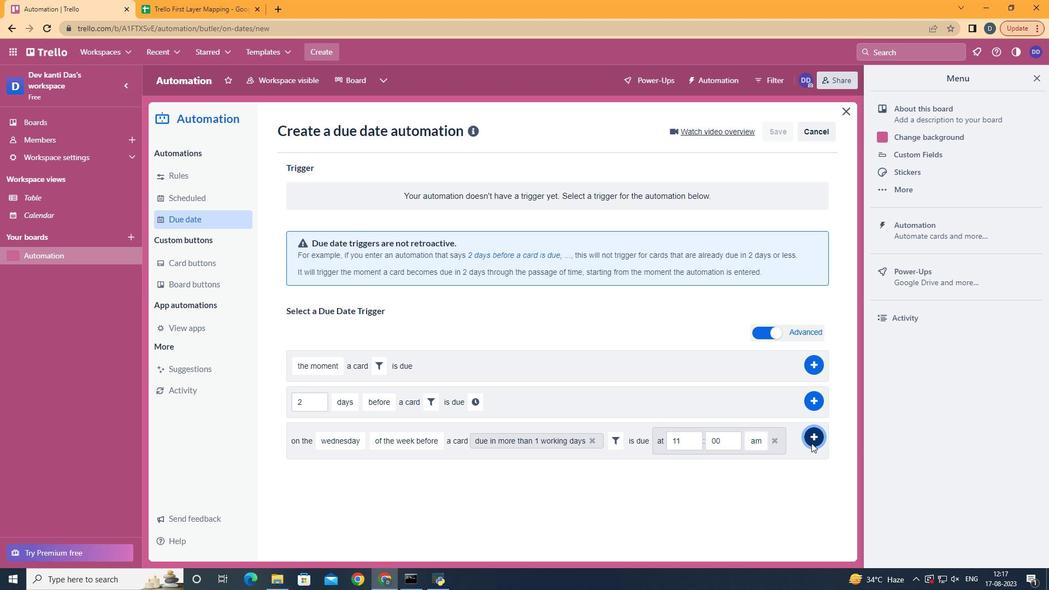 
